 Task: Add Bing Cherry to the cart.
Action: Mouse pressed left at (21, 126)
Screenshot: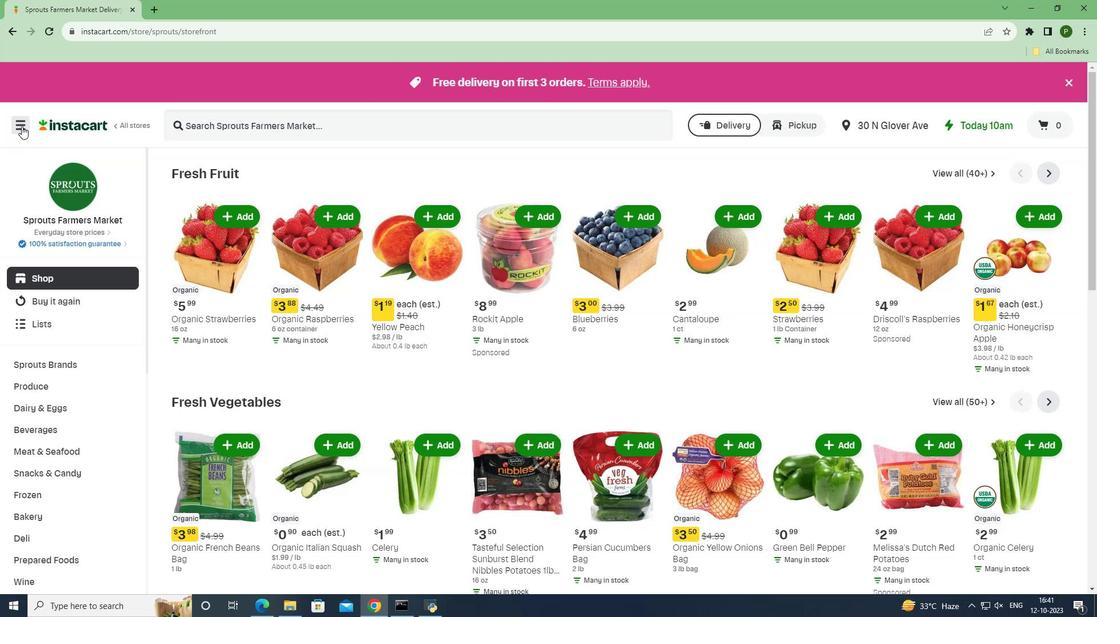 
Action: Mouse moved to (46, 302)
Screenshot: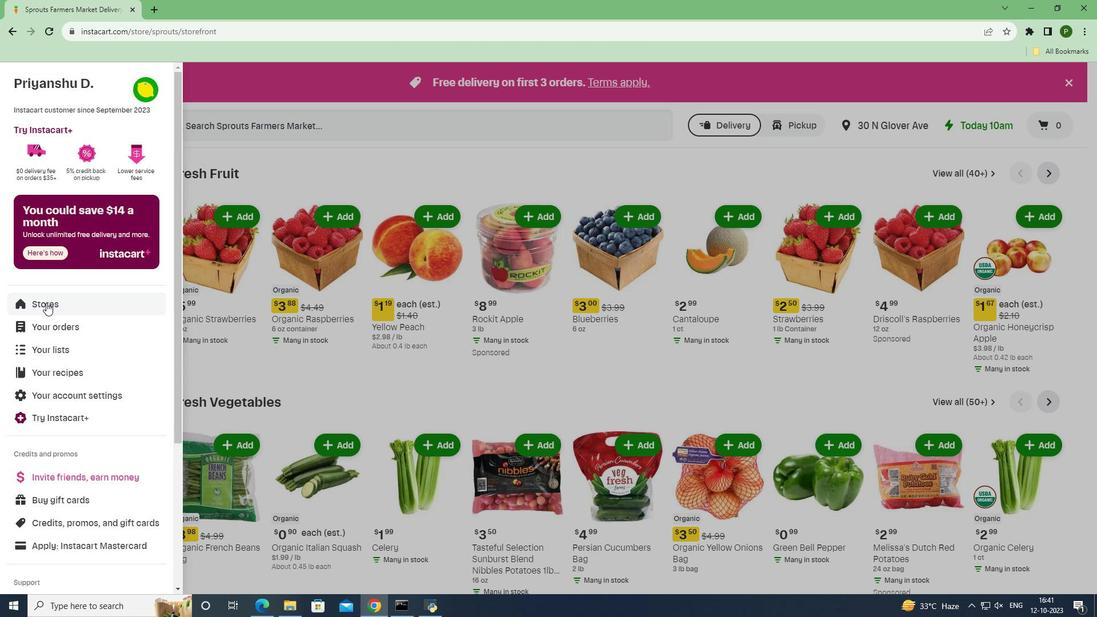 
Action: Mouse pressed left at (46, 302)
Screenshot: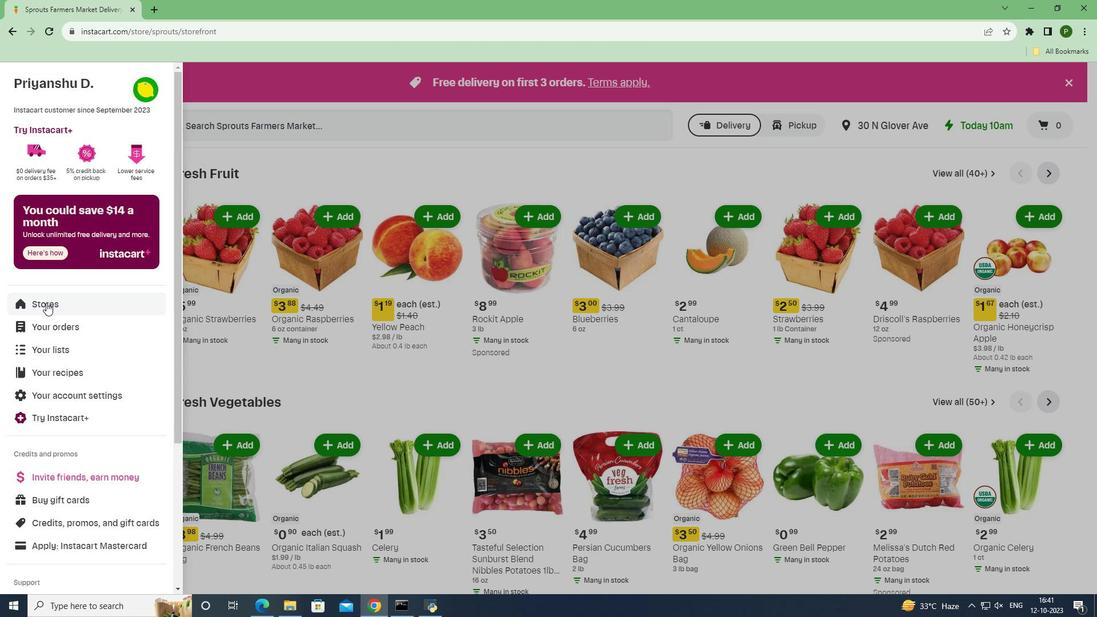 
Action: Mouse moved to (258, 140)
Screenshot: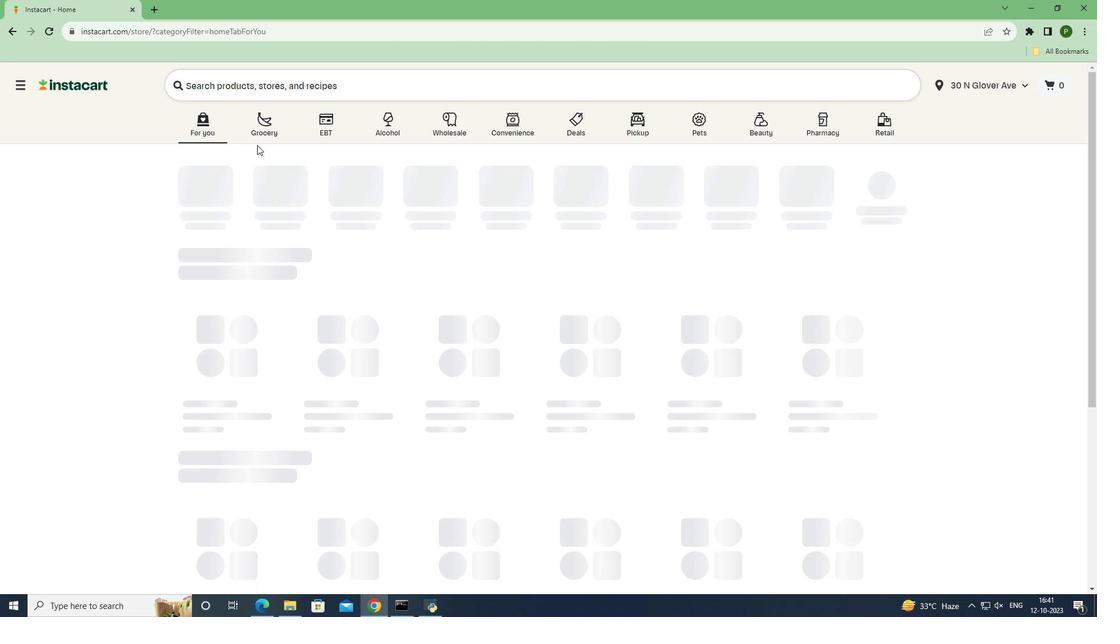 
Action: Mouse pressed left at (258, 140)
Screenshot: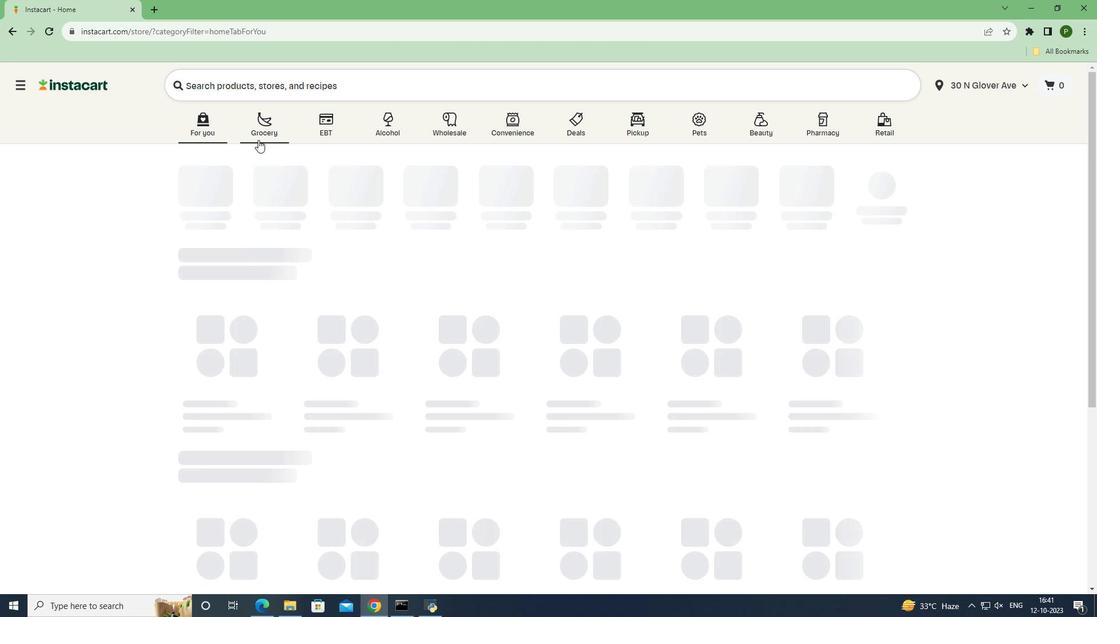
Action: Mouse moved to (448, 264)
Screenshot: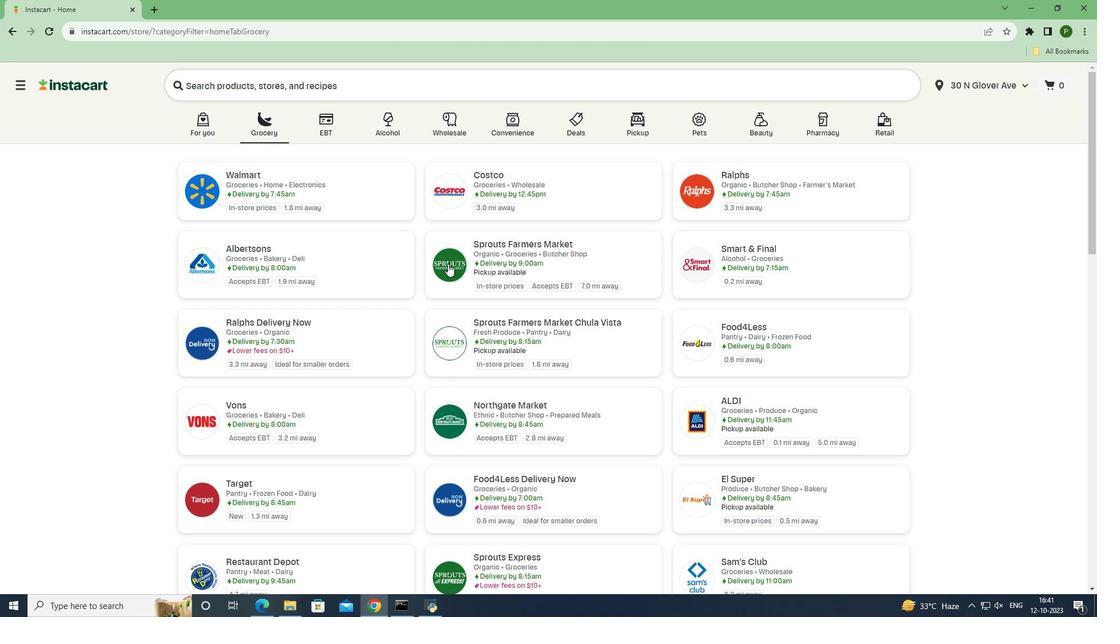 
Action: Mouse pressed left at (448, 264)
Screenshot: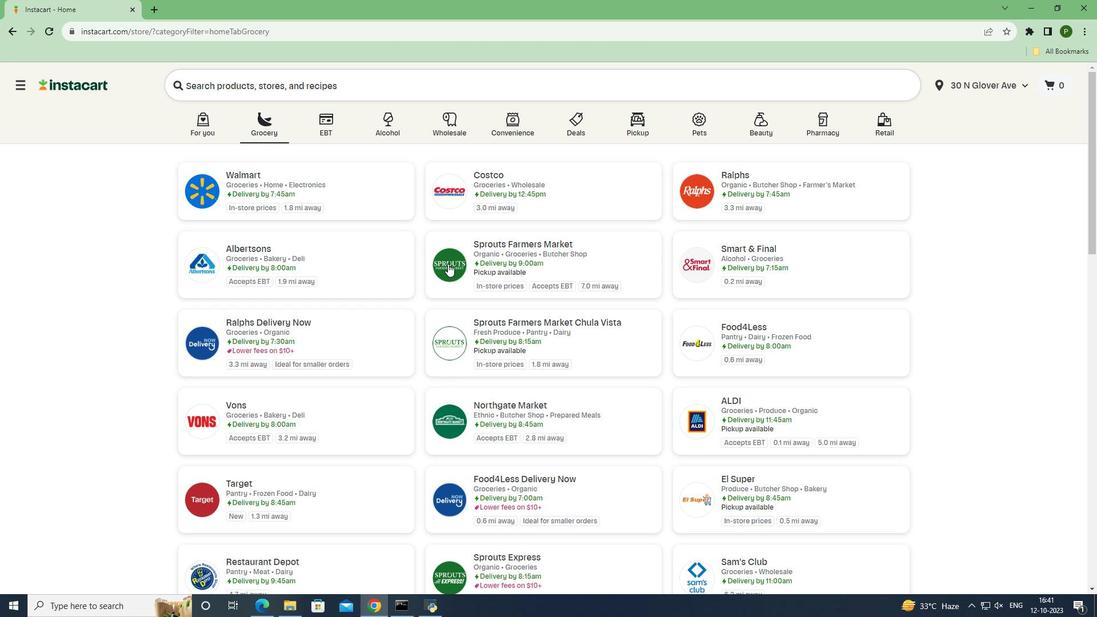 
Action: Mouse moved to (29, 423)
Screenshot: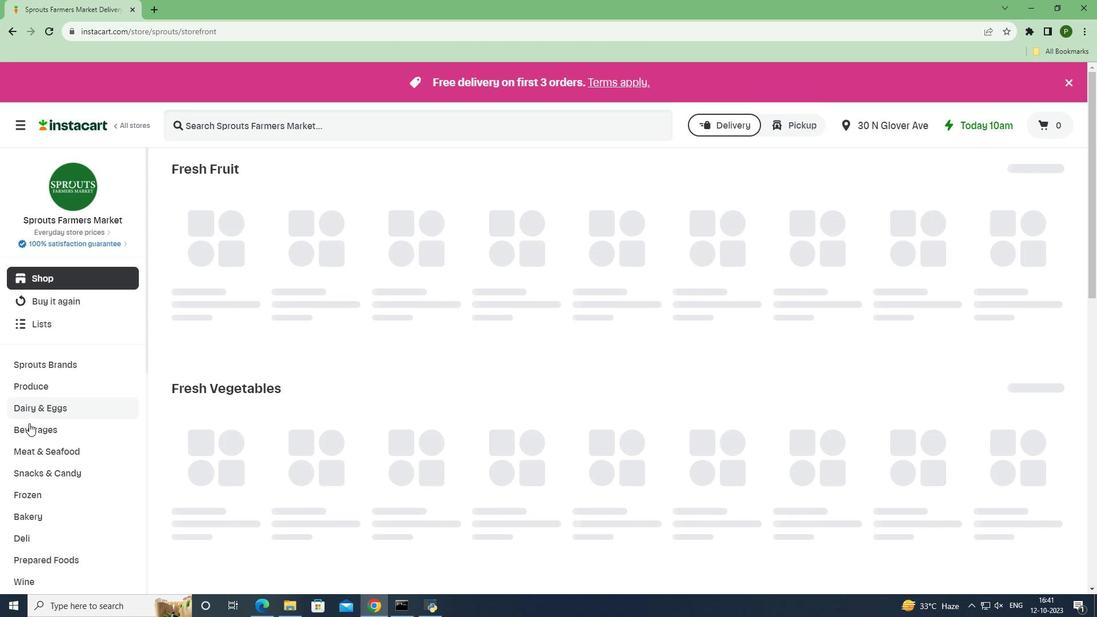 
Action: Mouse pressed left at (29, 423)
Screenshot: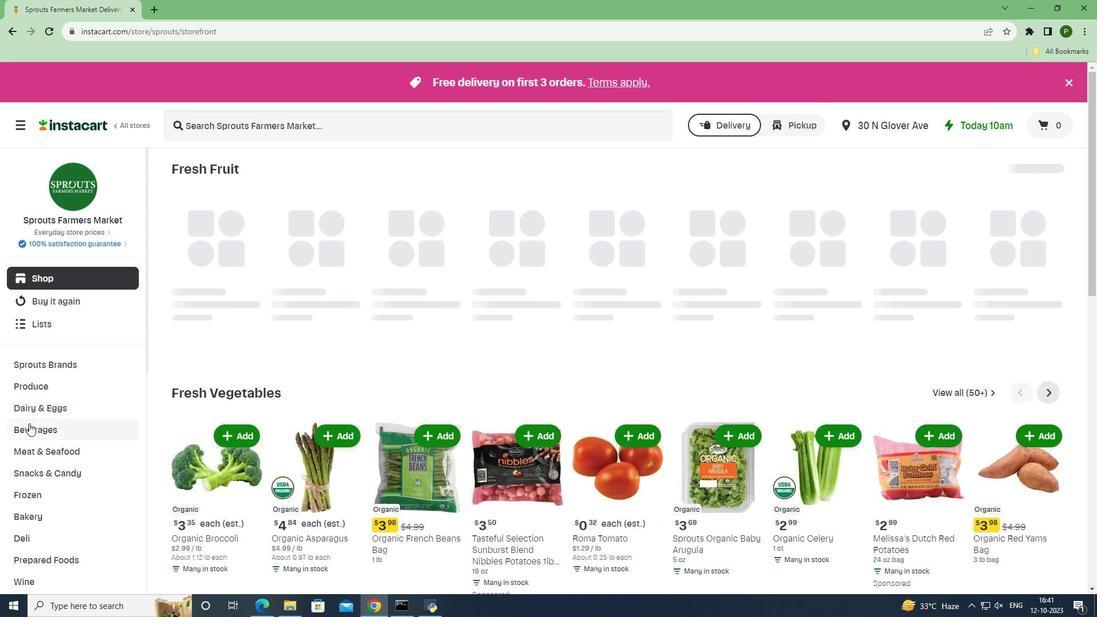 
Action: Mouse moved to (600, 201)
Screenshot: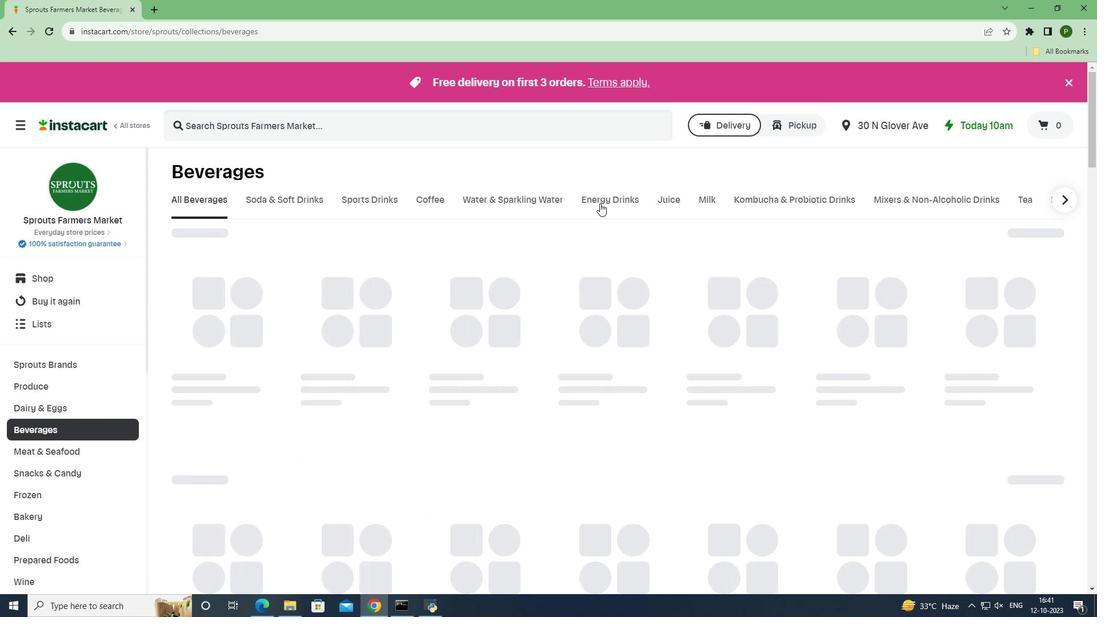 
Action: Mouse pressed left at (600, 201)
Screenshot: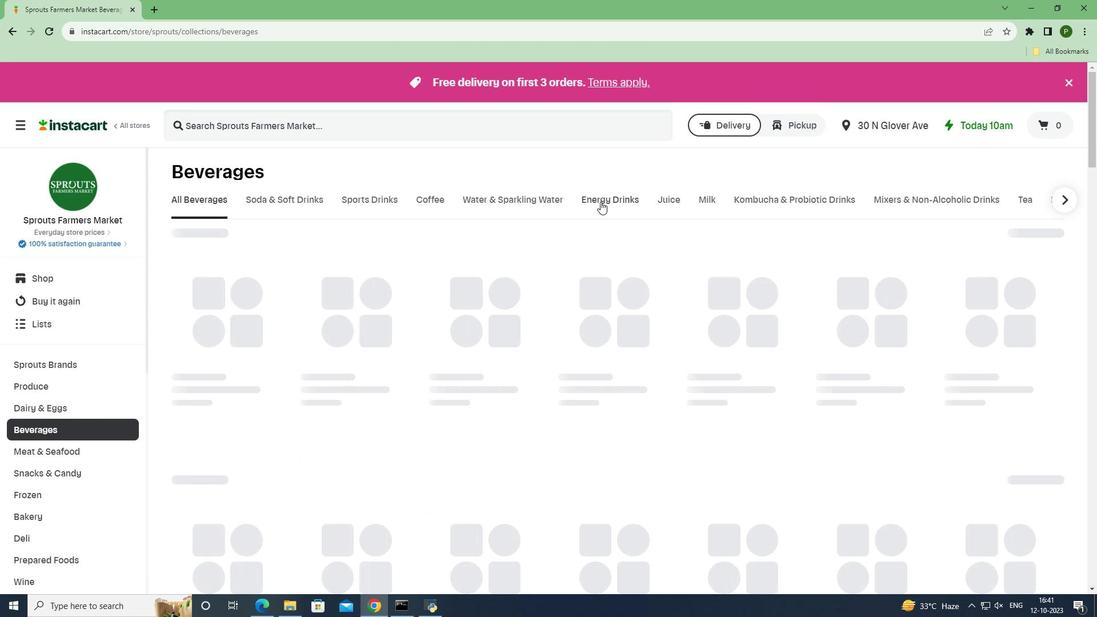 
Action: Mouse moved to (266, 120)
Screenshot: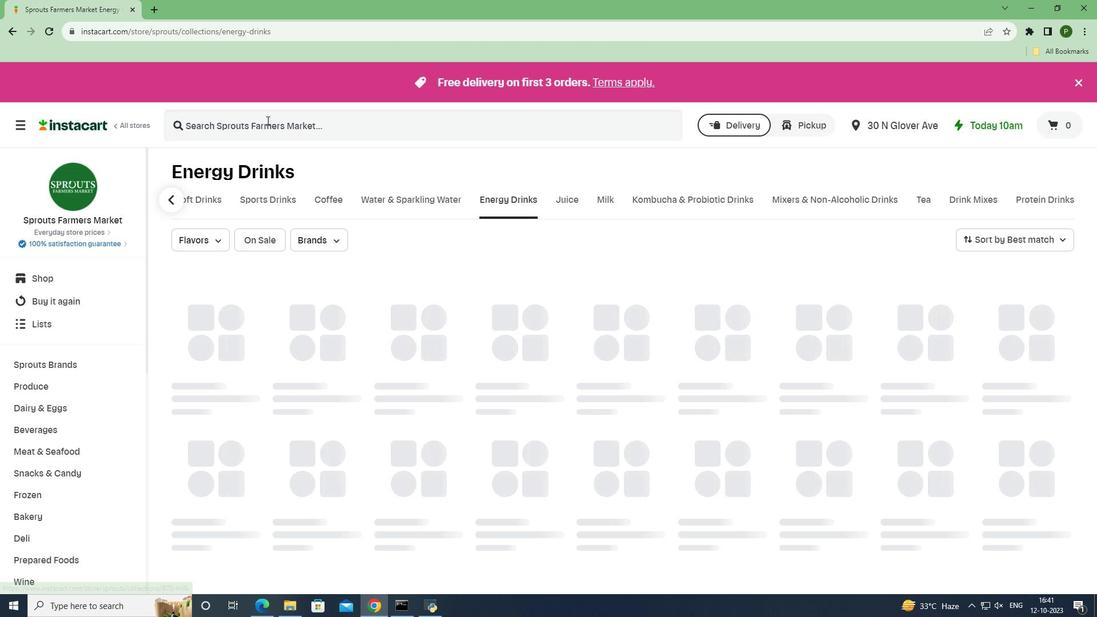 
Action: Mouse pressed left at (266, 120)
Screenshot: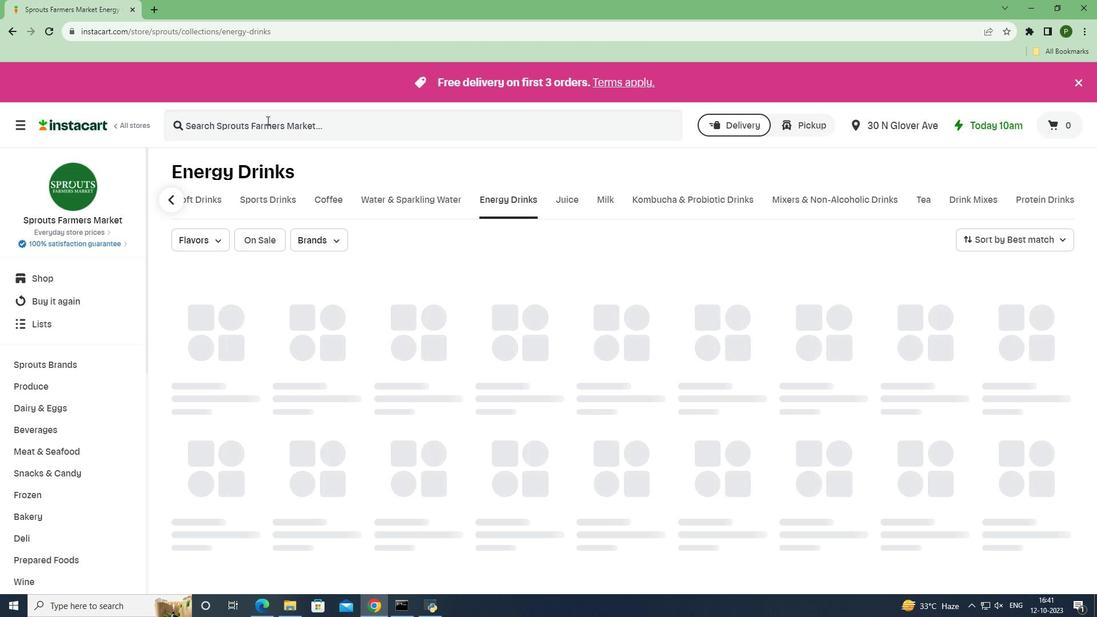 
Action: Key pressed <Key.caps_lock>B<Key.caps_lock>ing<Key.space><Key.caps_lock>C<Key.caps_lock>herry<Key.enter>
Screenshot: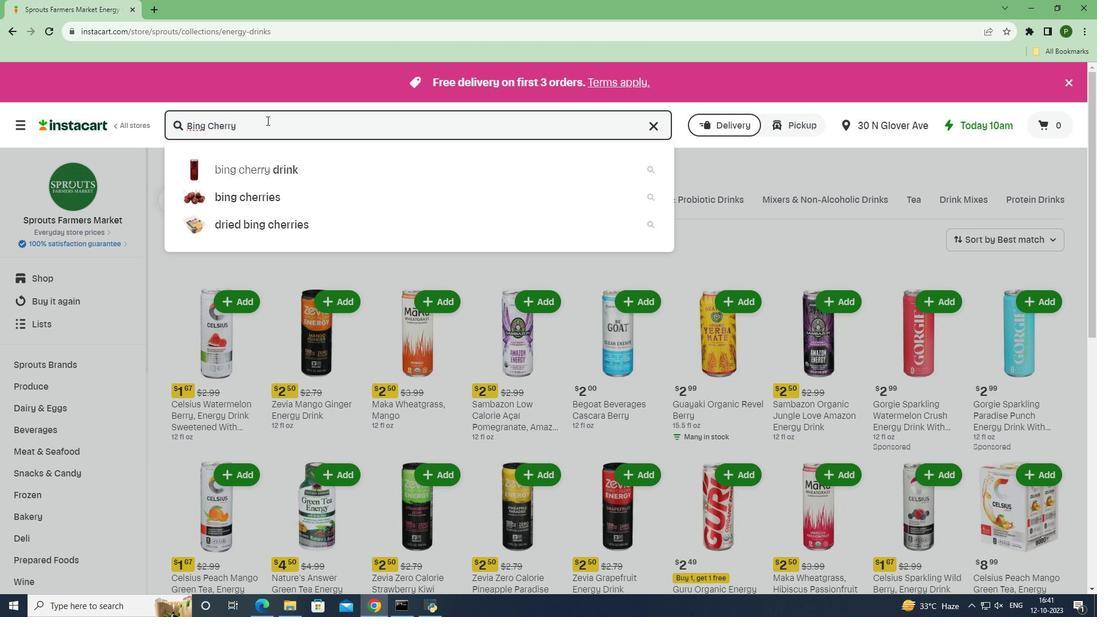 
Action: Mouse moved to (575, 419)
Screenshot: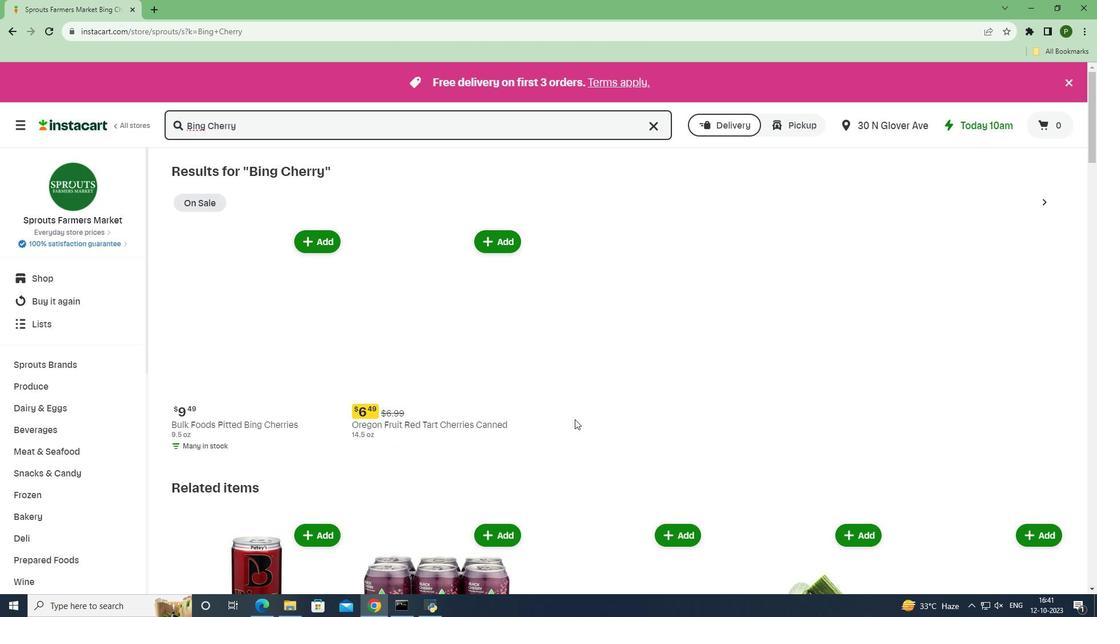 
Action: Mouse scrolled (575, 418) with delta (0, 0)
Screenshot: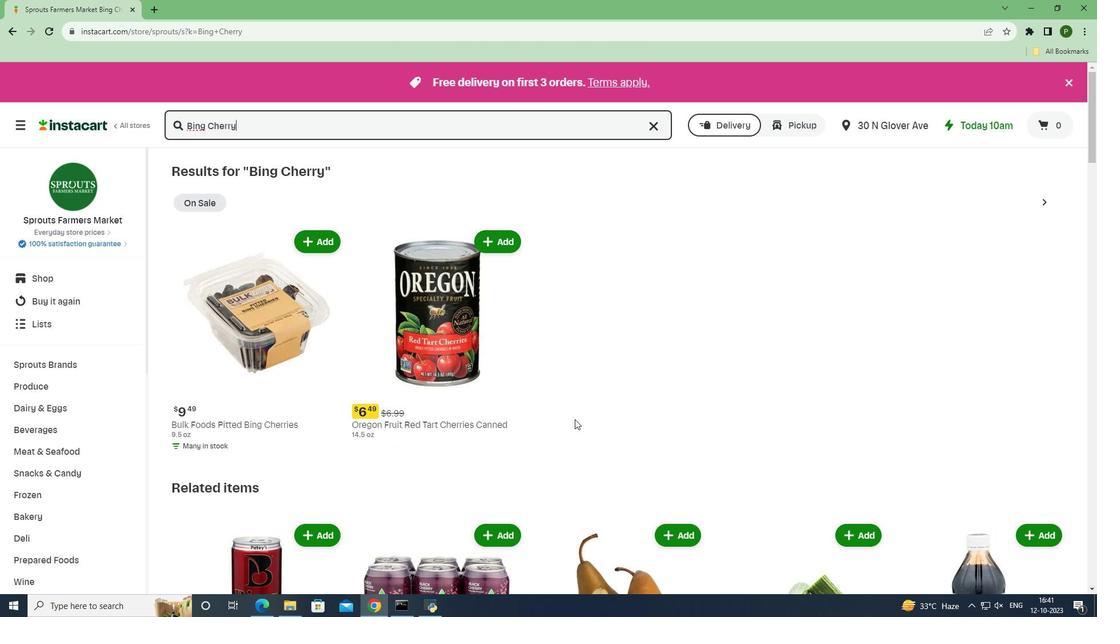 
Action: Mouse moved to (573, 411)
Screenshot: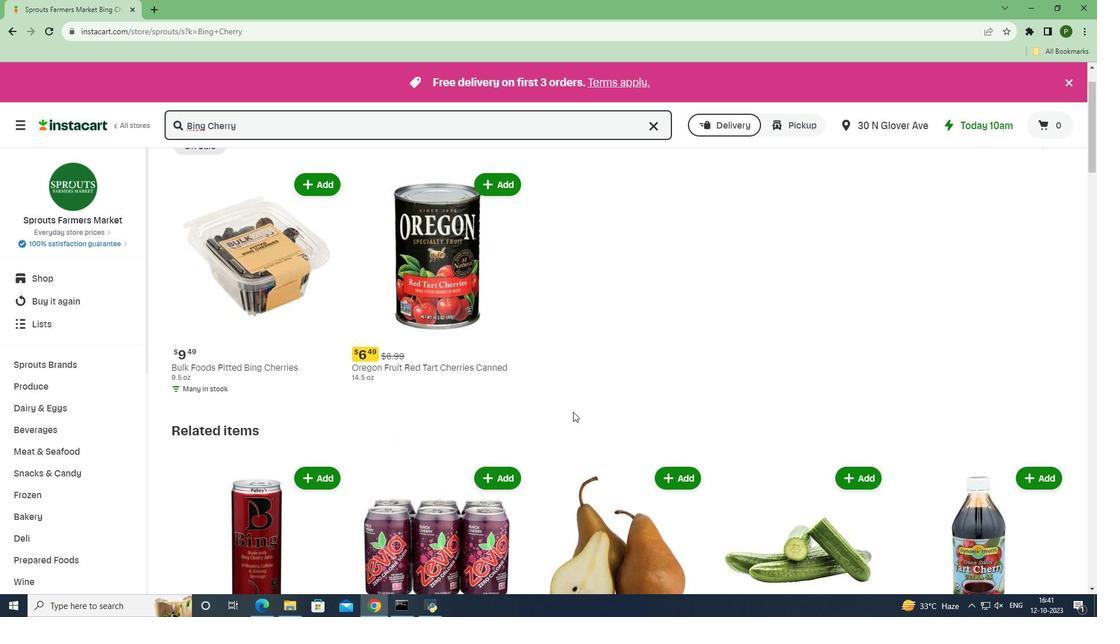 
Action: Mouse scrolled (573, 410) with delta (0, 0)
Screenshot: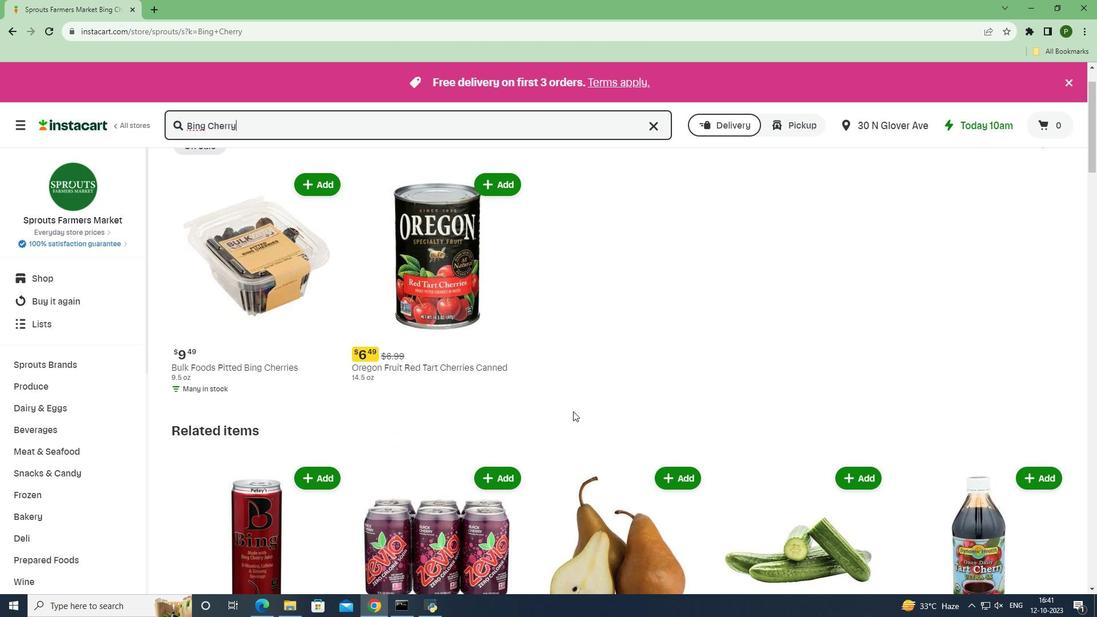 
Action: Mouse scrolled (573, 410) with delta (0, 0)
Screenshot: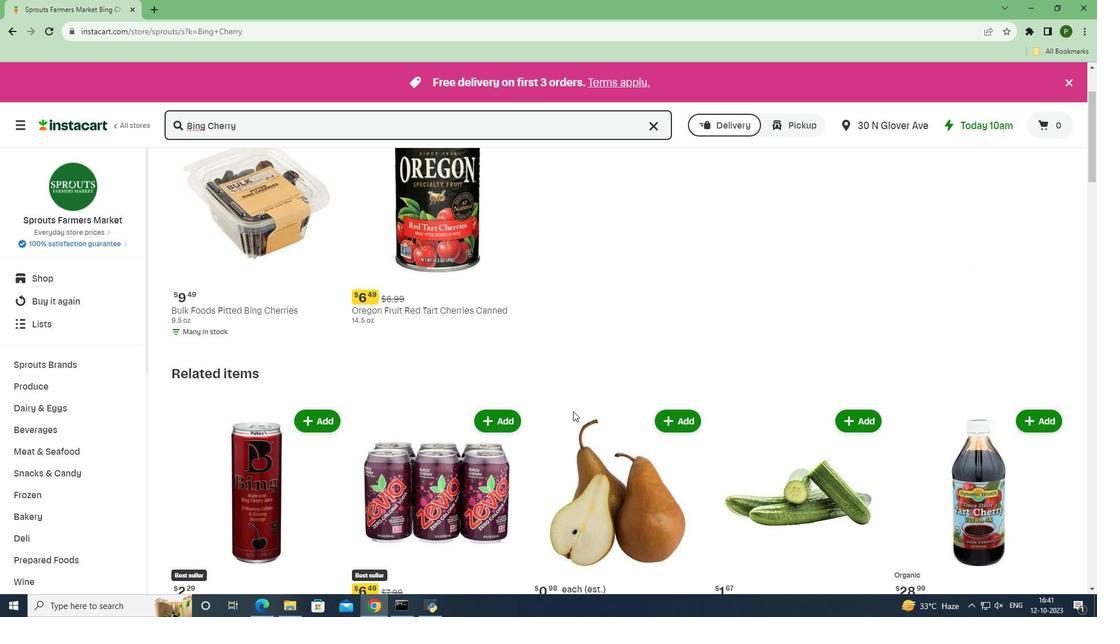 
Action: Mouse scrolled (573, 410) with delta (0, 0)
Screenshot: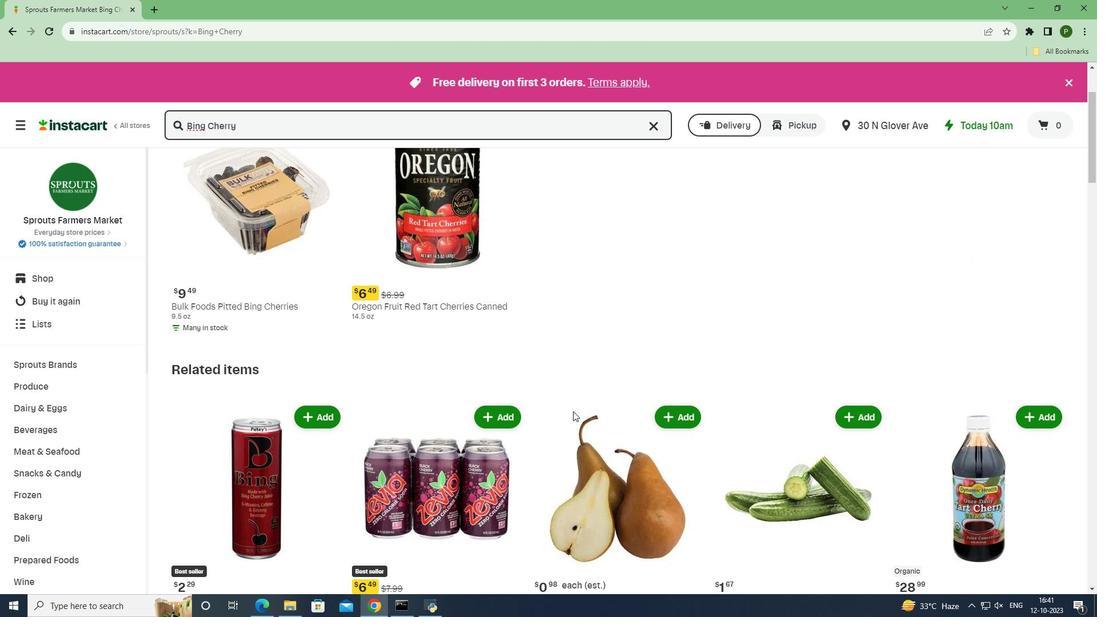 
Action: Mouse scrolled (573, 412) with delta (0, 0)
Screenshot: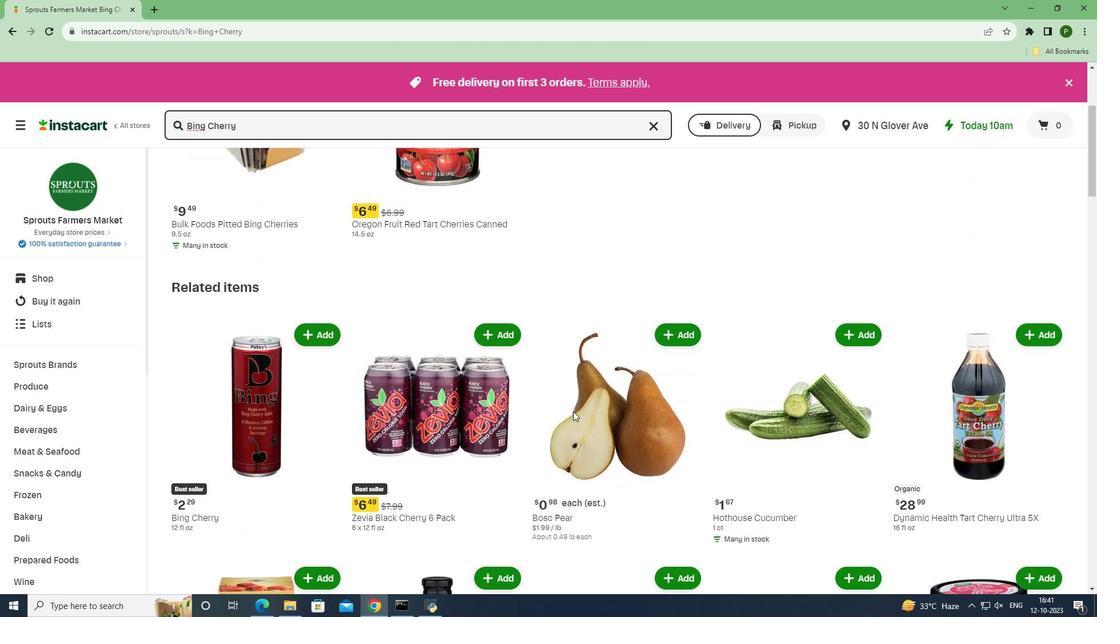 
Action: Mouse scrolled (573, 410) with delta (0, 0)
Screenshot: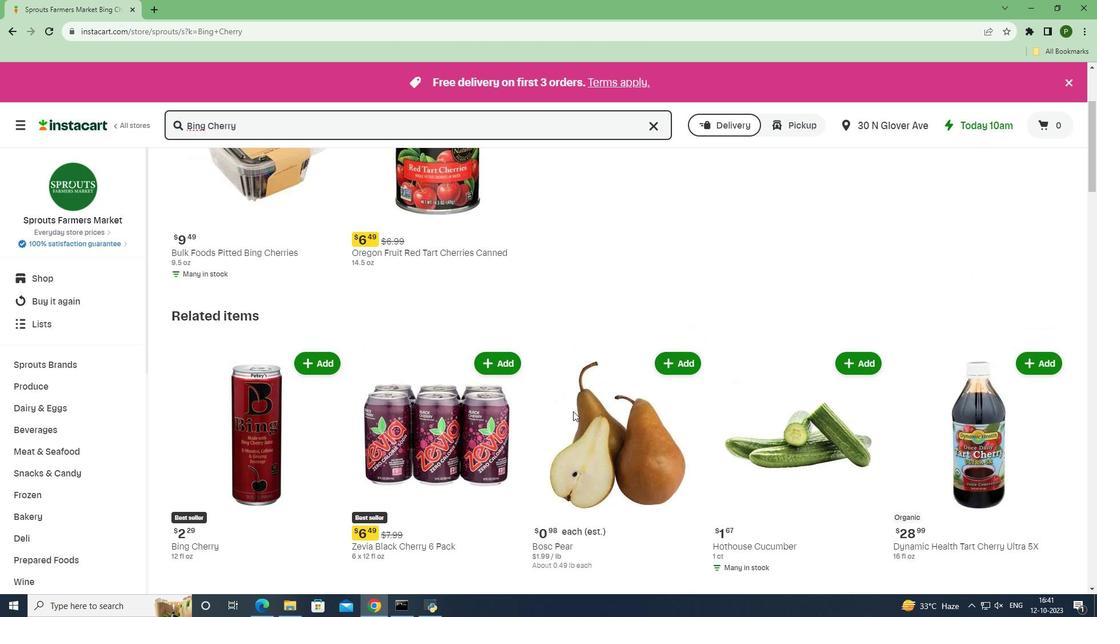 
Action: Mouse scrolled (573, 410) with delta (0, 0)
Screenshot: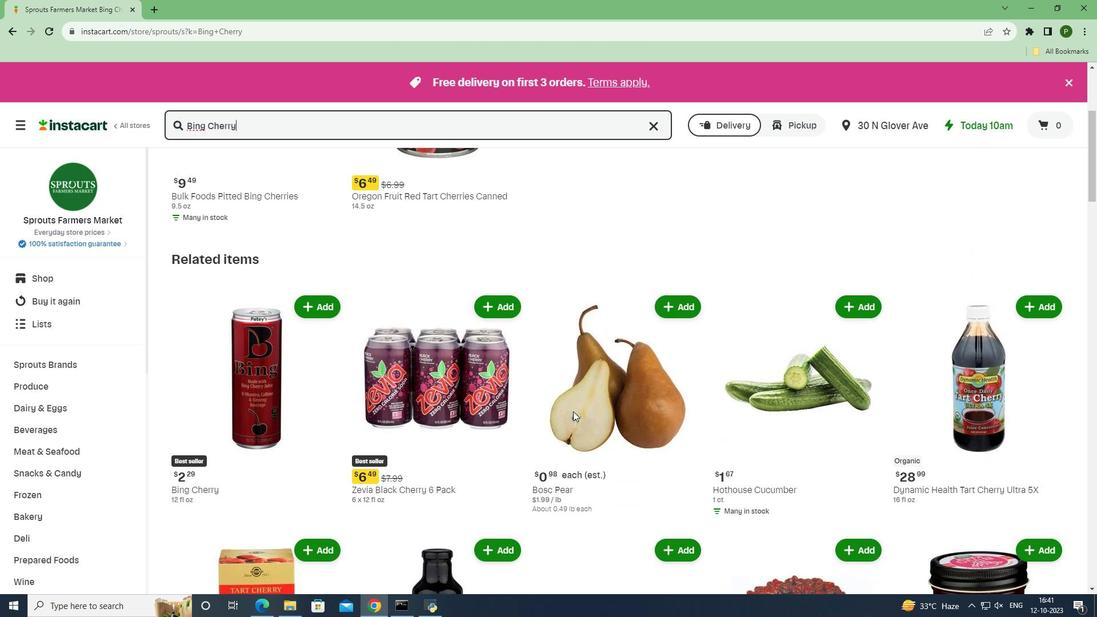 
Action: Mouse scrolled (573, 412) with delta (0, 0)
Screenshot: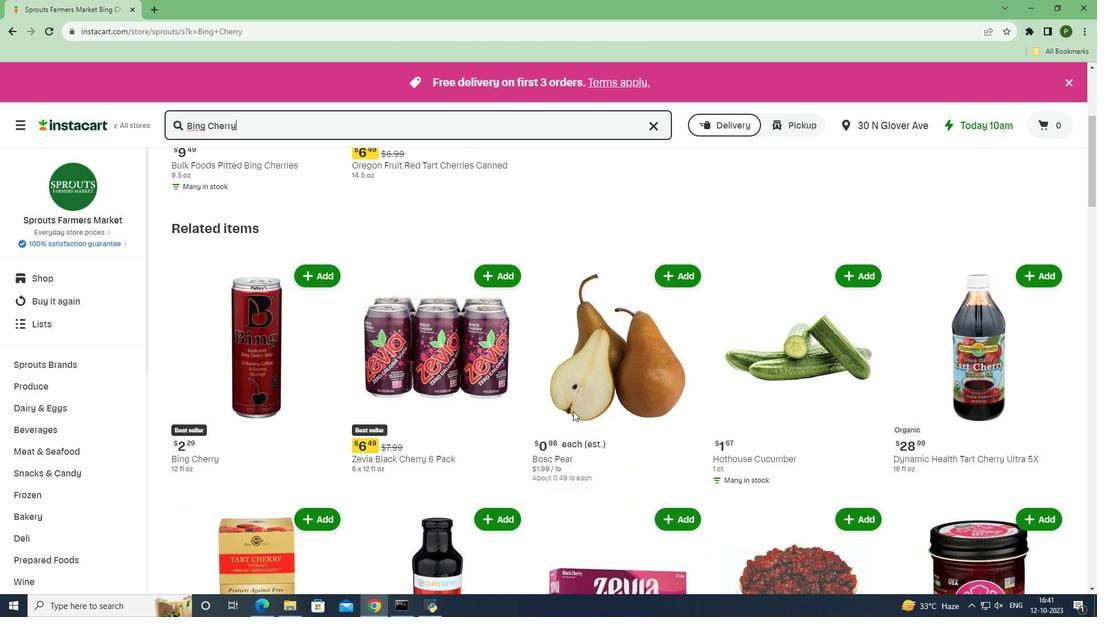 
Action: Mouse moved to (314, 315)
Screenshot: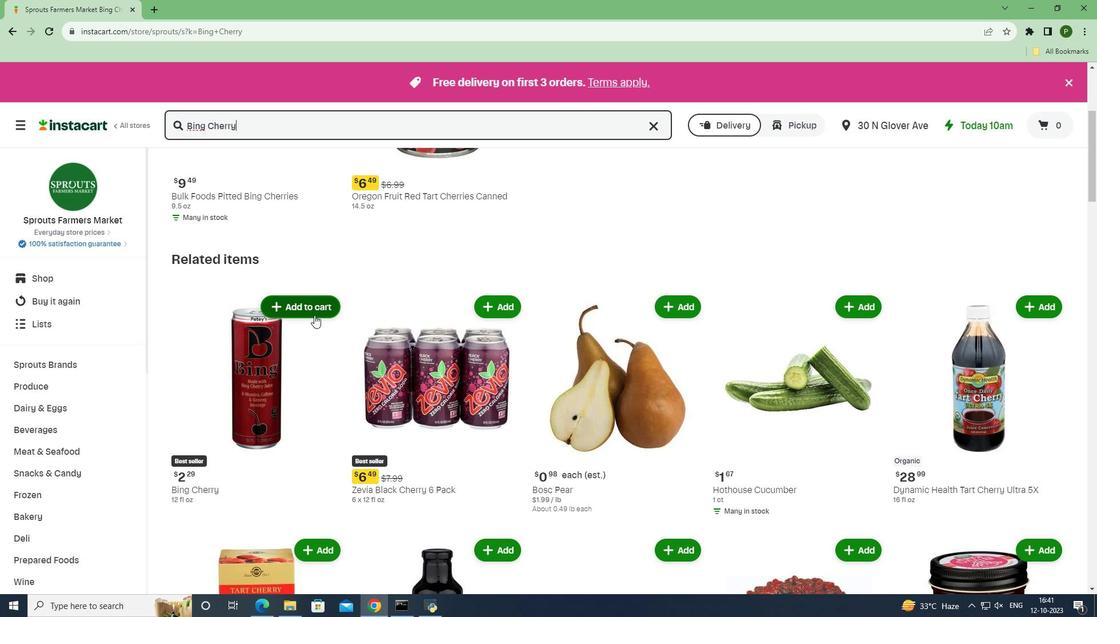 
Action: Mouse pressed left at (314, 315)
Screenshot: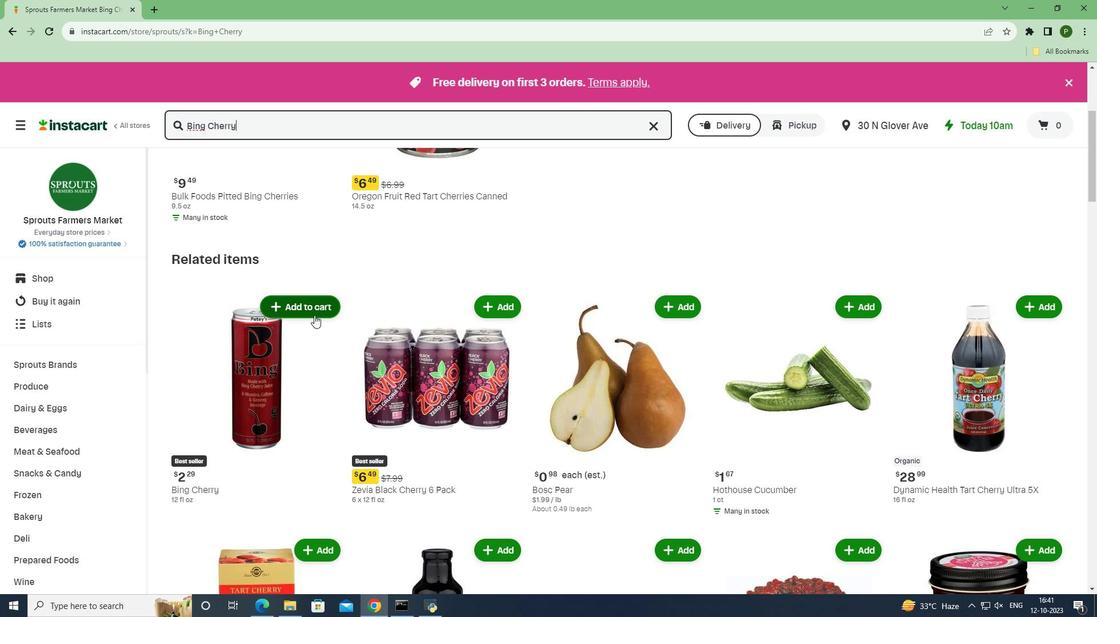 
Action: Mouse moved to (329, 381)
Screenshot: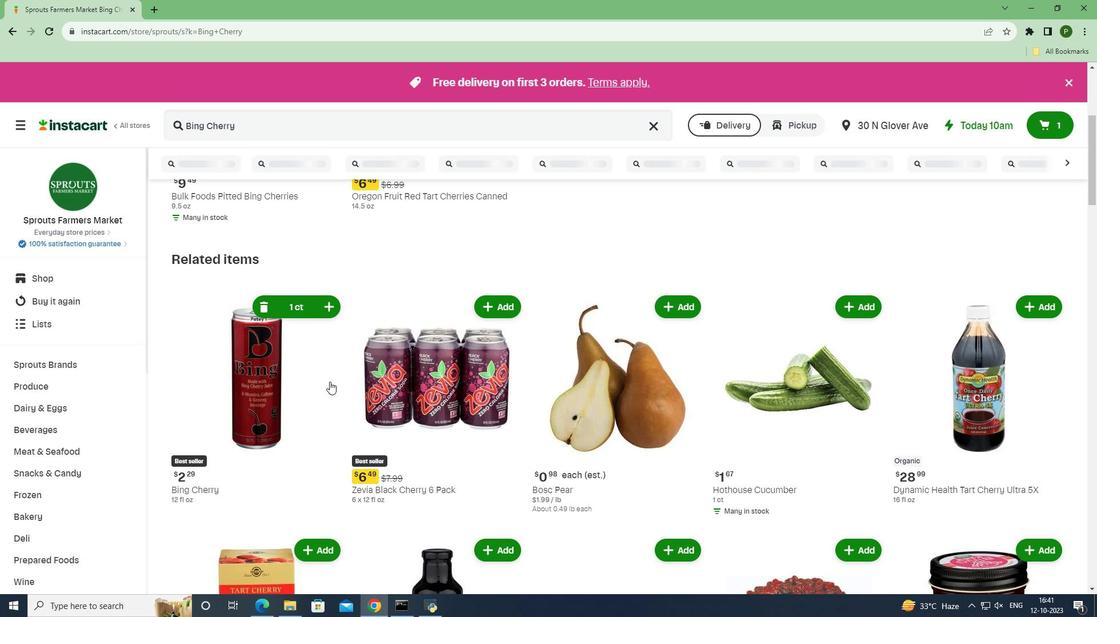 
